 Task: Print the contact list from Outlook.
Action: Mouse moved to (13, 73)
Screenshot: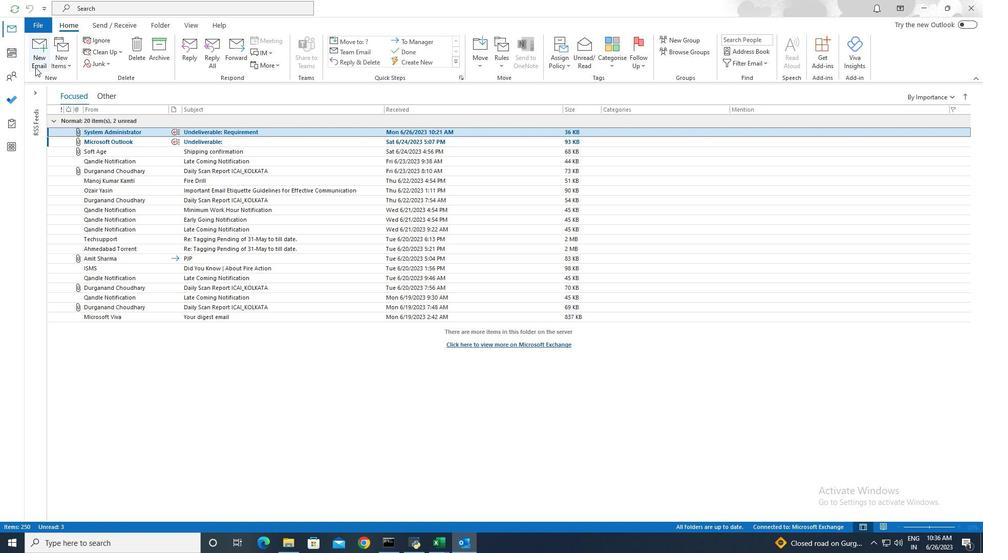 
Action: Mouse pressed left at (13, 73)
Screenshot: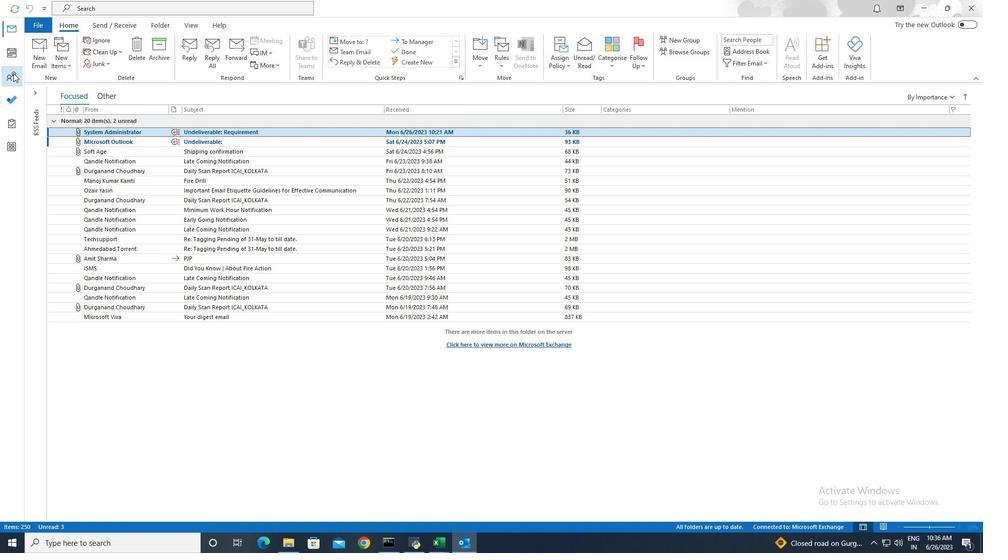 
Action: Mouse moved to (152, 131)
Screenshot: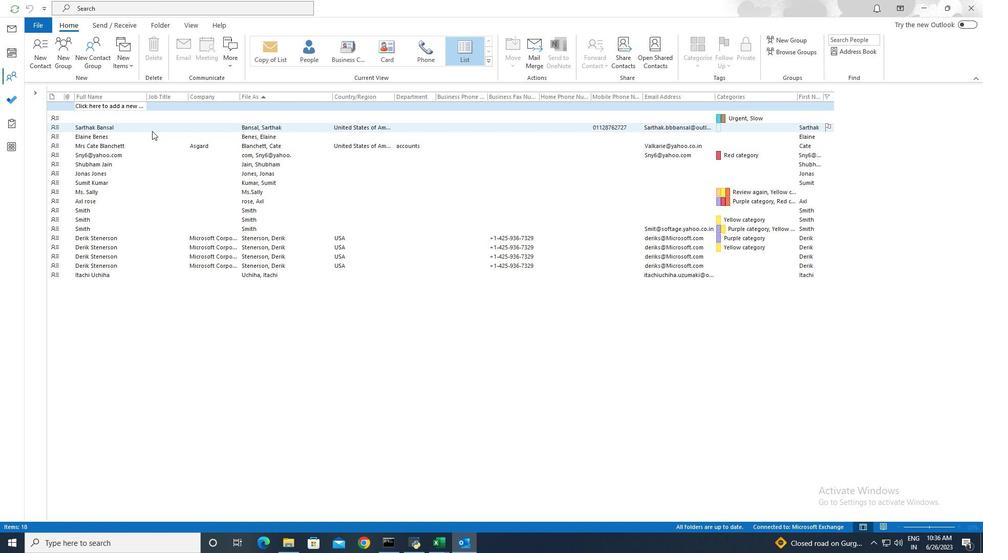 
Action: Mouse pressed left at (152, 131)
Screenshot: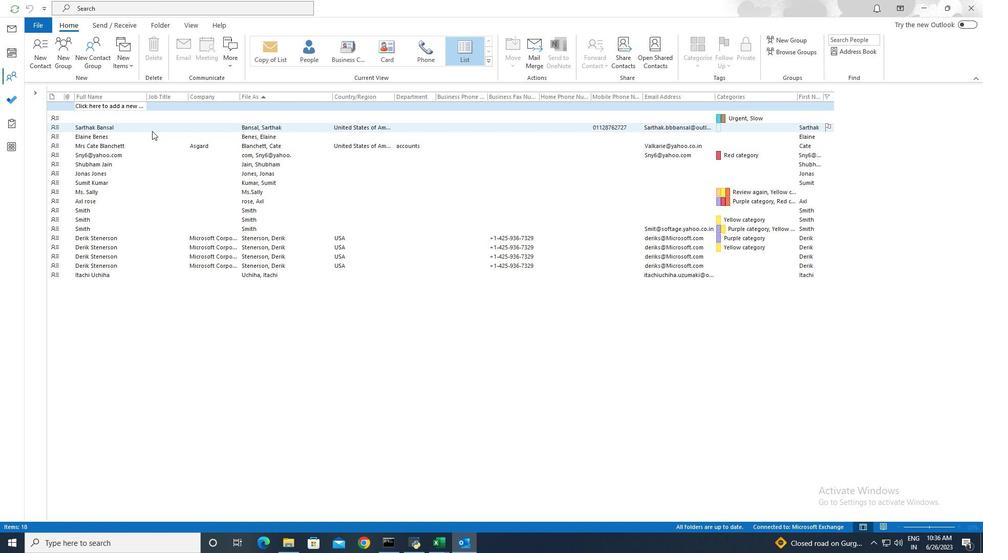 
Action: Mouse moved to (46, 27)
Screenshot: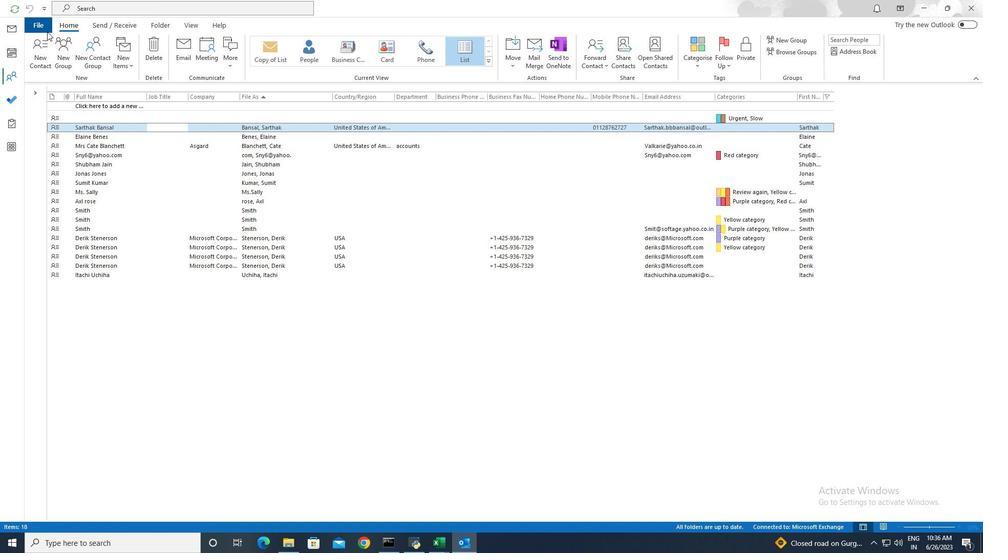 
Action: Mouse pressed left at (46, 27)
Screenshot: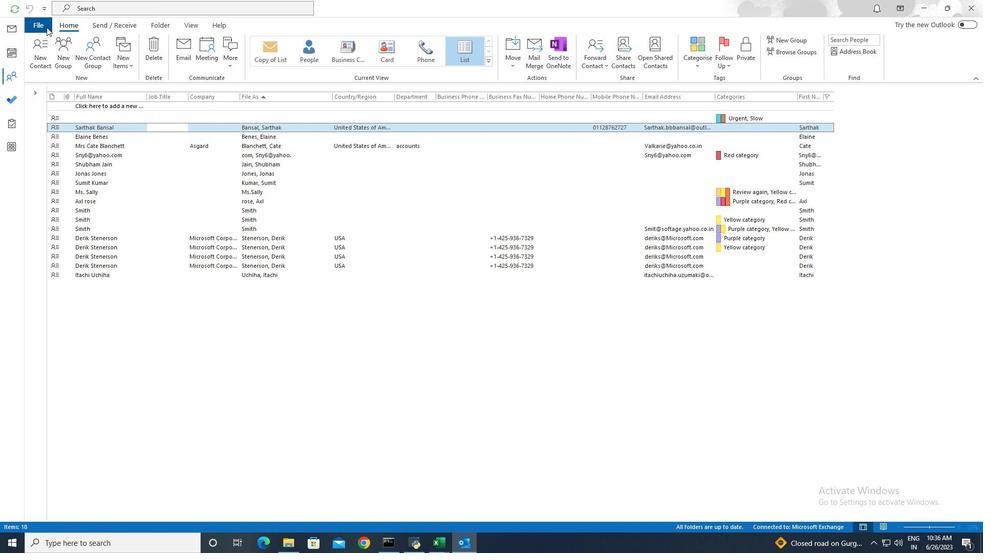 
Action: Mouse moved to (46, 137)
Screenshot: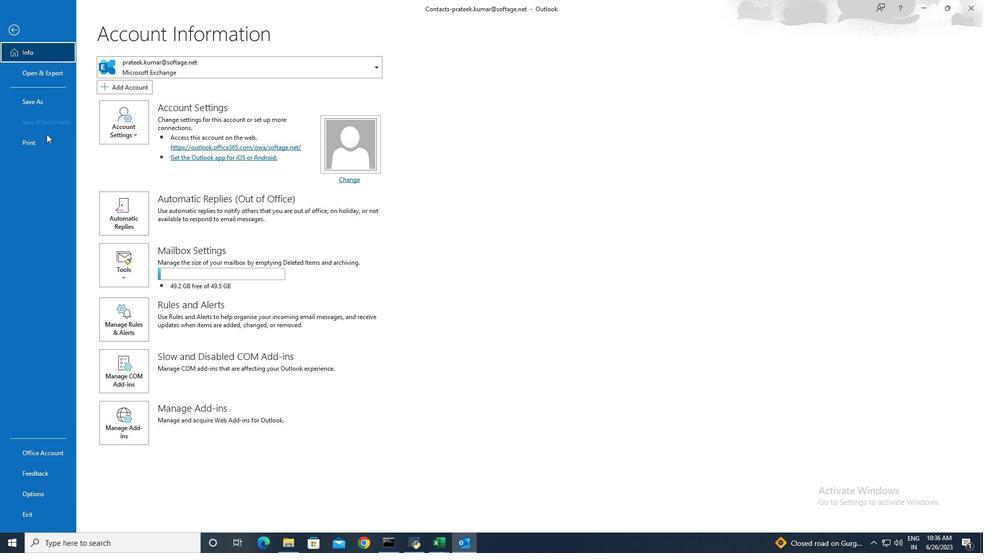 
Action: Mouse pressed left at (46, 137)
Screenshot: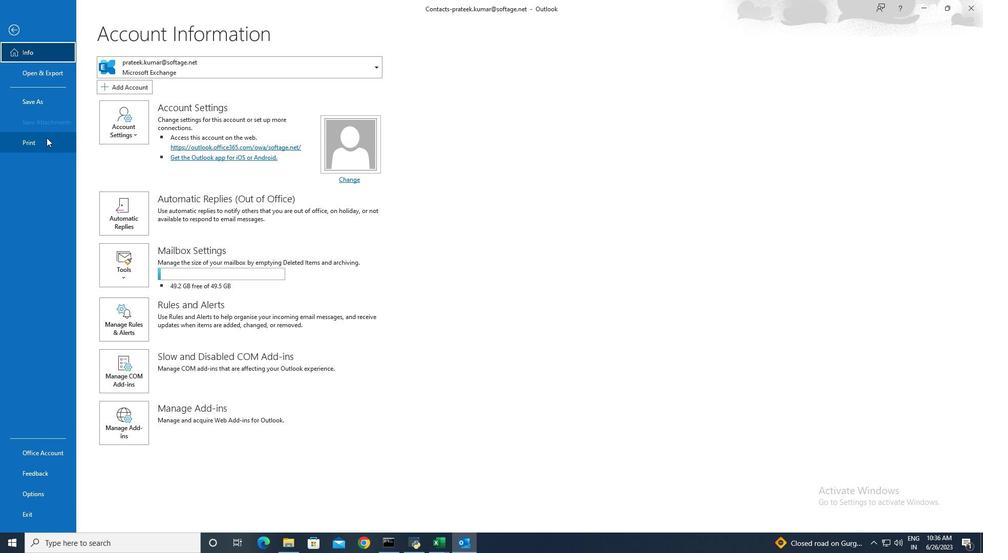 
Action: Mouse moved to (159, 203)
Screenshot: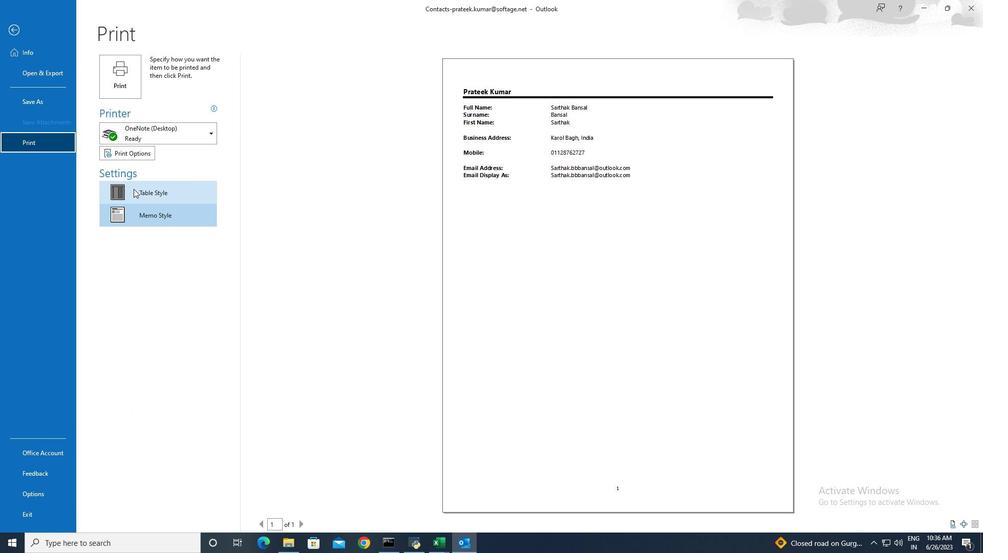 
Action: Mouse pressed left at (159, 203)
Screenshot: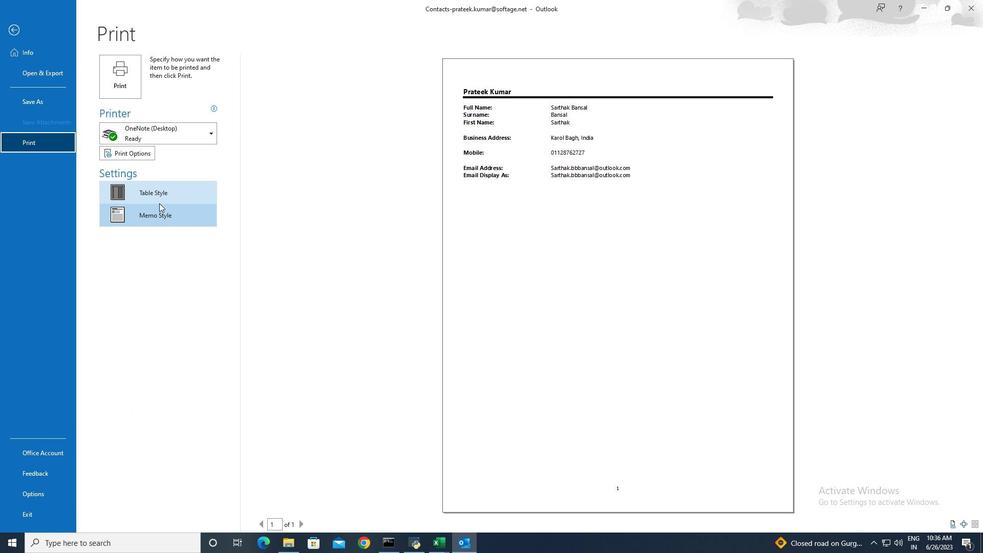 
Action: Mouse moved to (128, 81)
Screenshot: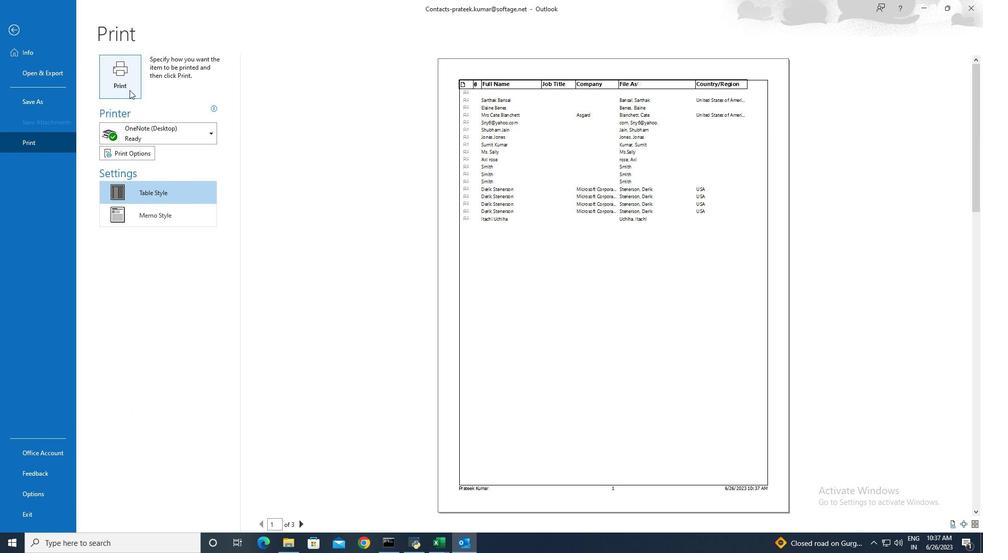 
Action: Mouse pressed left at (128, 81)
Screenshot: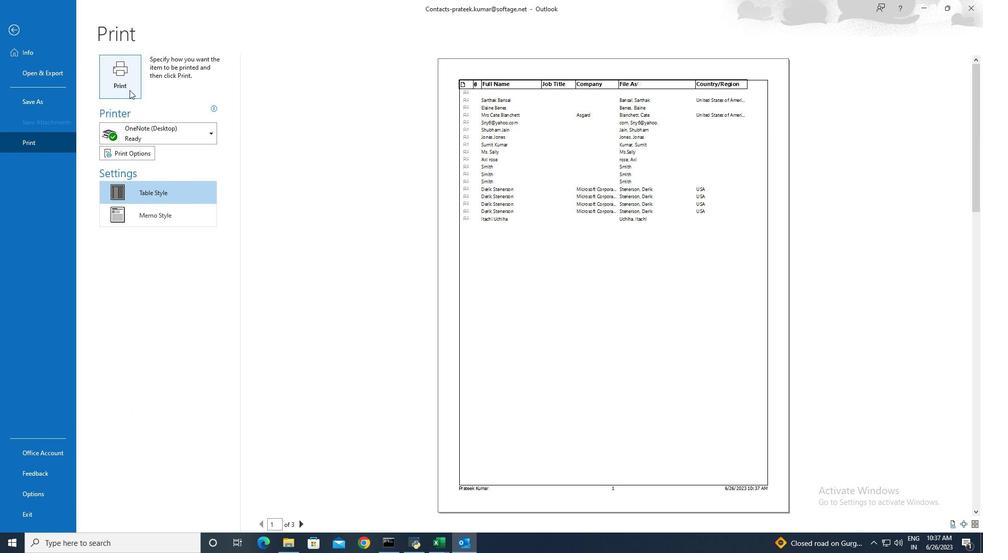 
Action: Mouse moved to (132, 86)
Screenshot: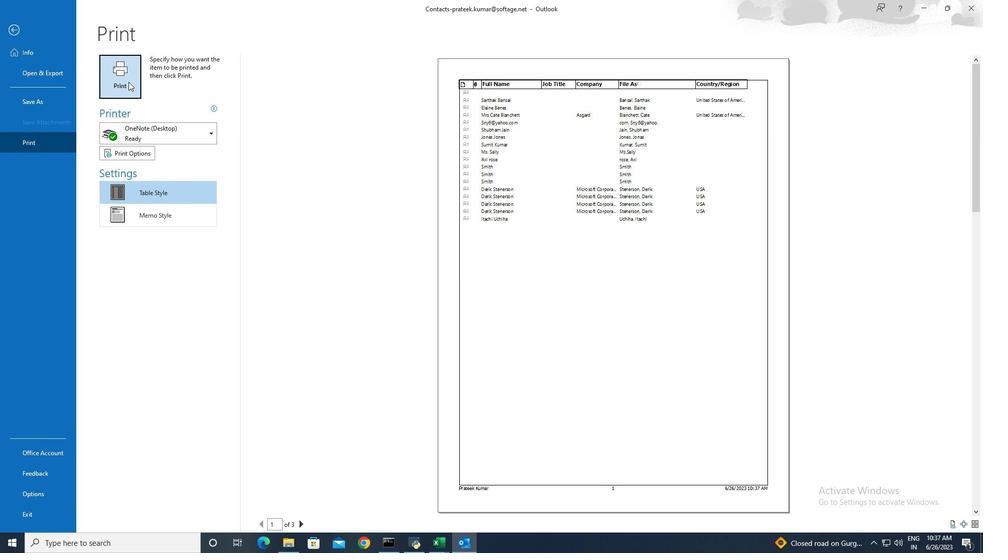 
